 Task: Create Card Grant Proposal Review Meeting in Board Customer Retention Programs to Workspace Accounting and Finance Consulting. Create Card Health Review in Board Voice of Market Research to Workspace Accounting and Finance Consulting. Create Card Grant Proposal Review Meeting in Board Diversity and Inclusion Hiring Practices Assessment and Improvement to Workspace Accounting and Finance Consulting
Action: Mouse moved to (65, 252)
Screenshot: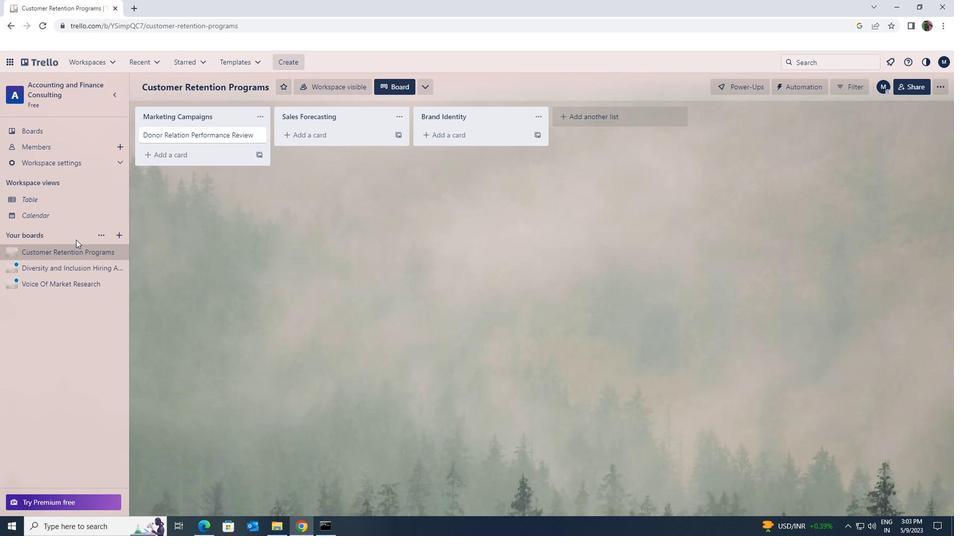 
Action: Mouse pressed left at (65, 252)
Screenshot: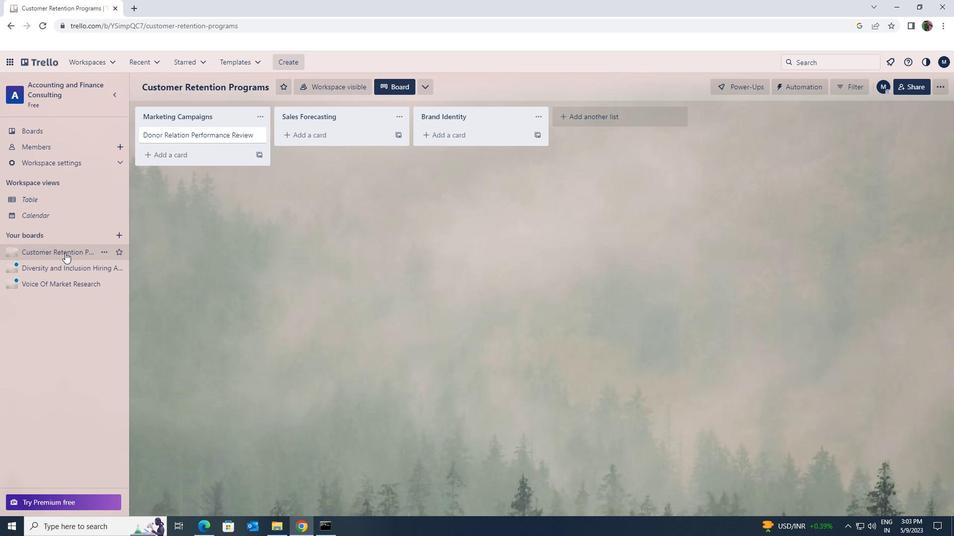 
Action: Mouse moved to (169, 158)
Screenshot: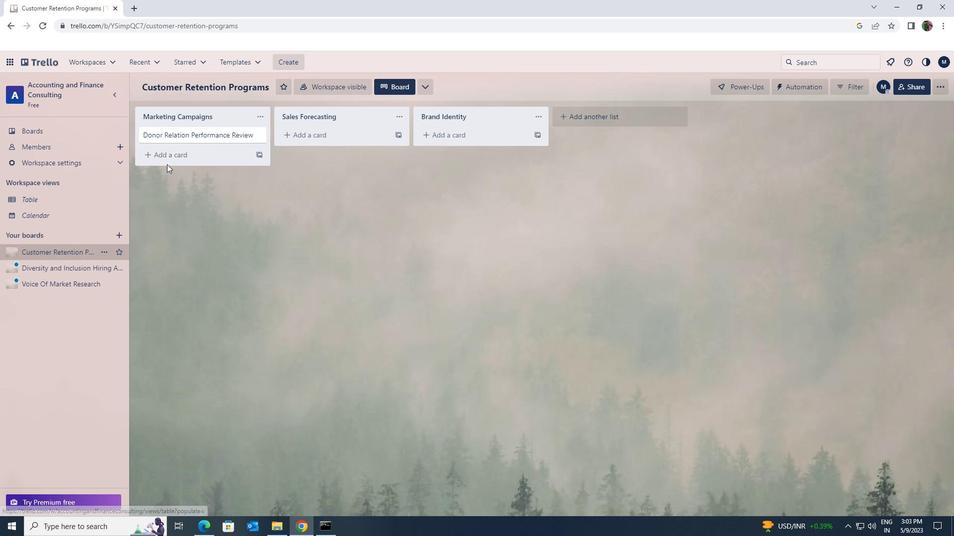 
Action: Mouse pressed left at (169, 158)
Screenshot: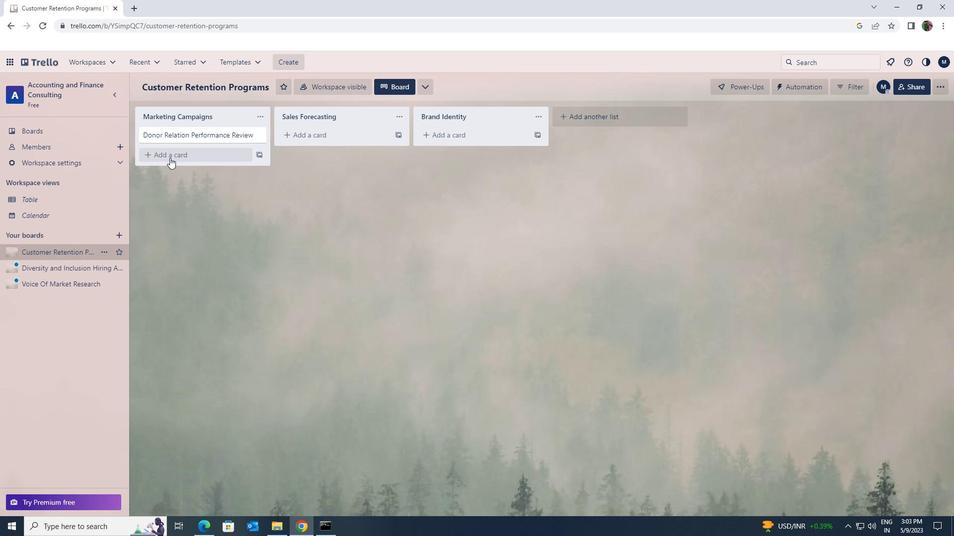 
Action: Key pressed <Key.shift>GRANT<Key.space><Key.shift>PROPOSAL<Key.space><Key.shift>REVIEW<Key.space><Key.shift>MEETING
Screenshot: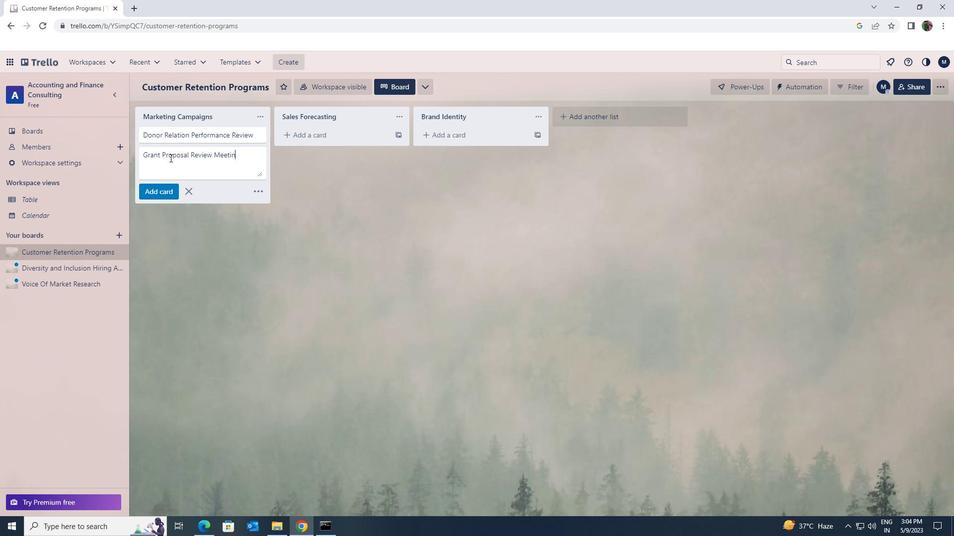 
Action: Mouse moved to (164, 191)
Screenshot: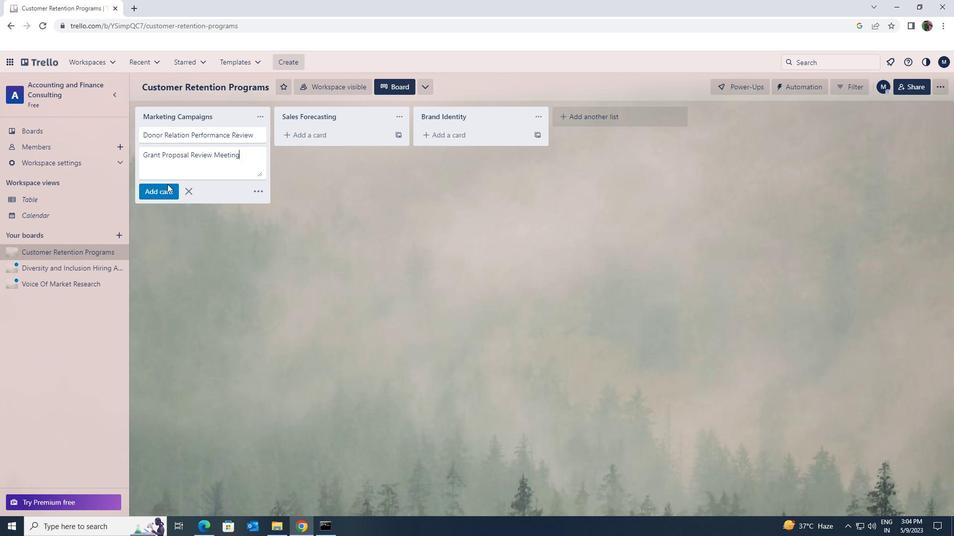 
Action: Mouse pressed left at (164, 191)
Screenshot: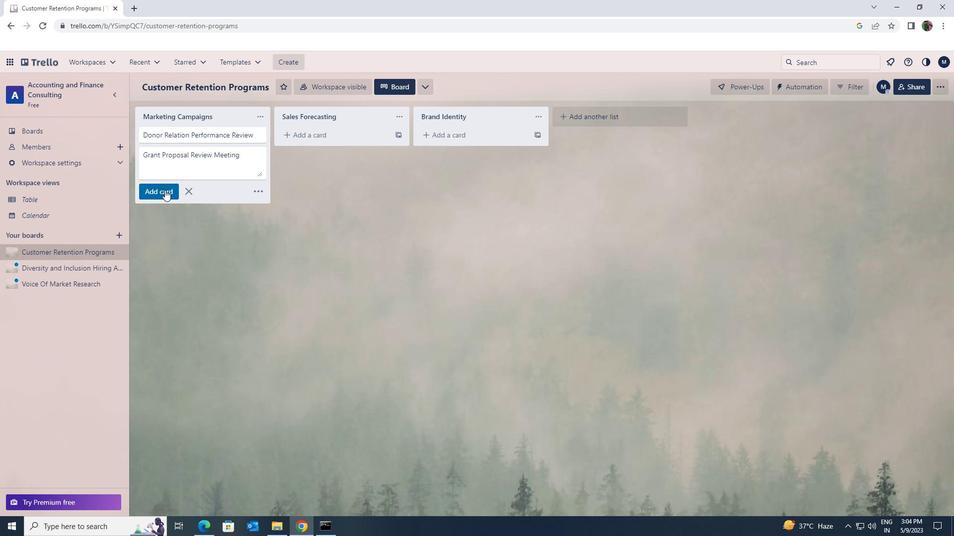 
Action: Mouse moved to (46, 286)
Screenshot: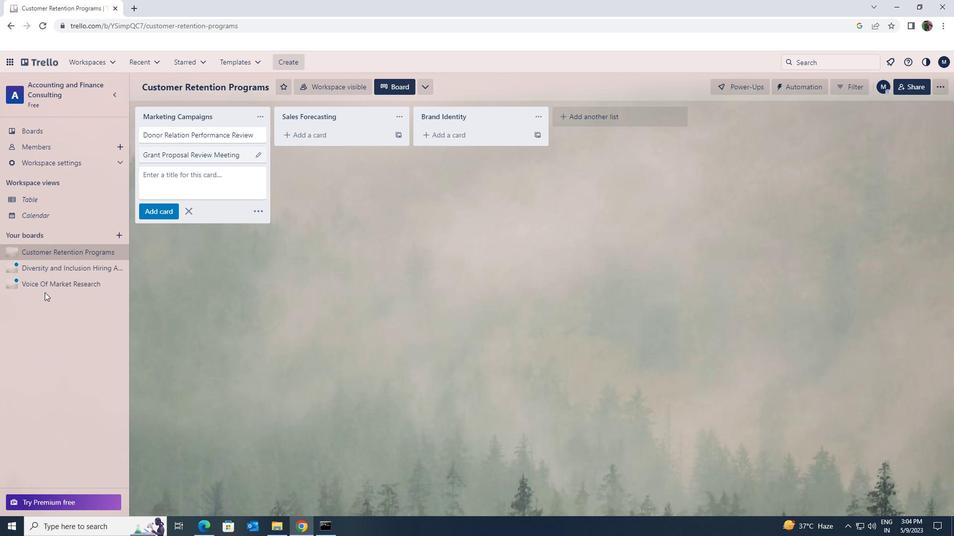 
Action: Mouse pressed left at (46, 286)
Screenshot: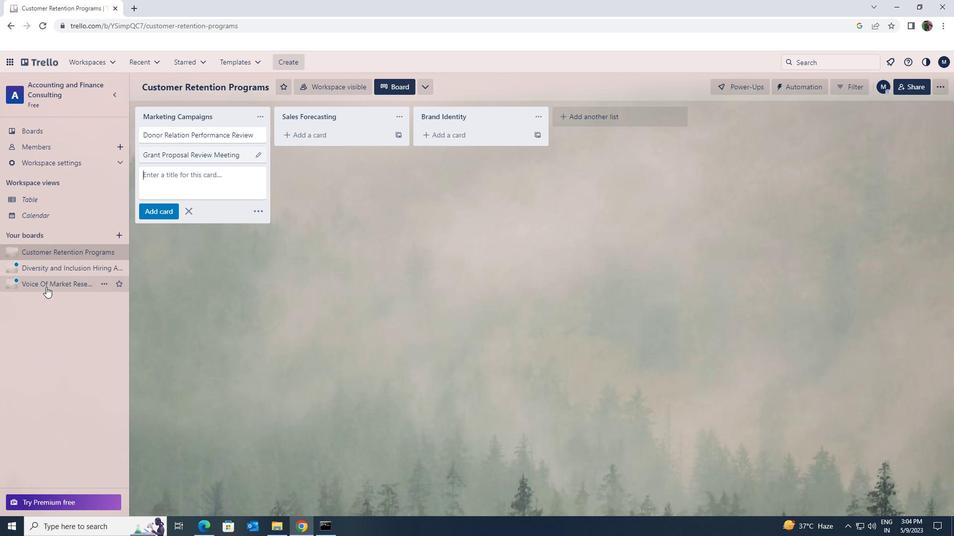 
Action: Mouse moved to (151, 154)
Screenshot: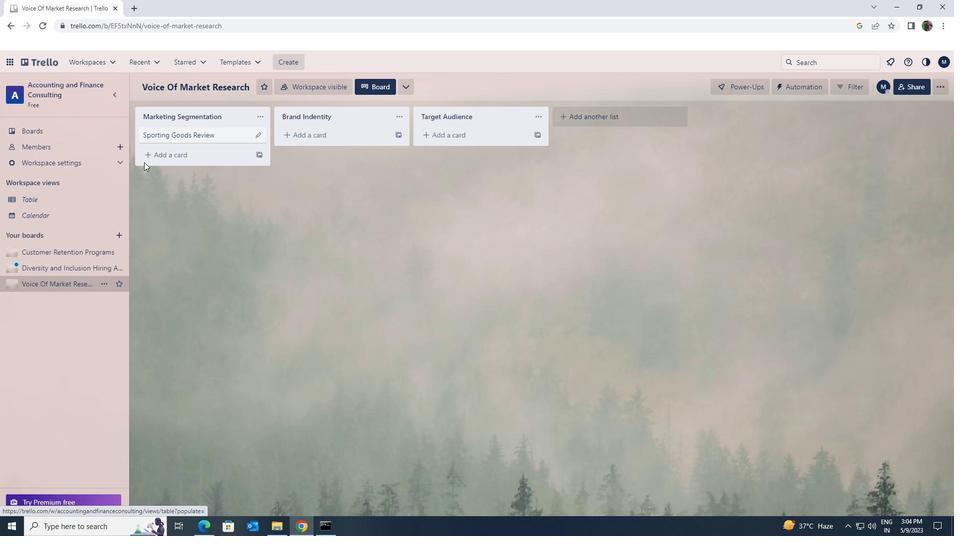 
Action: Mouse pressed left at (151, 154)
Screenshot: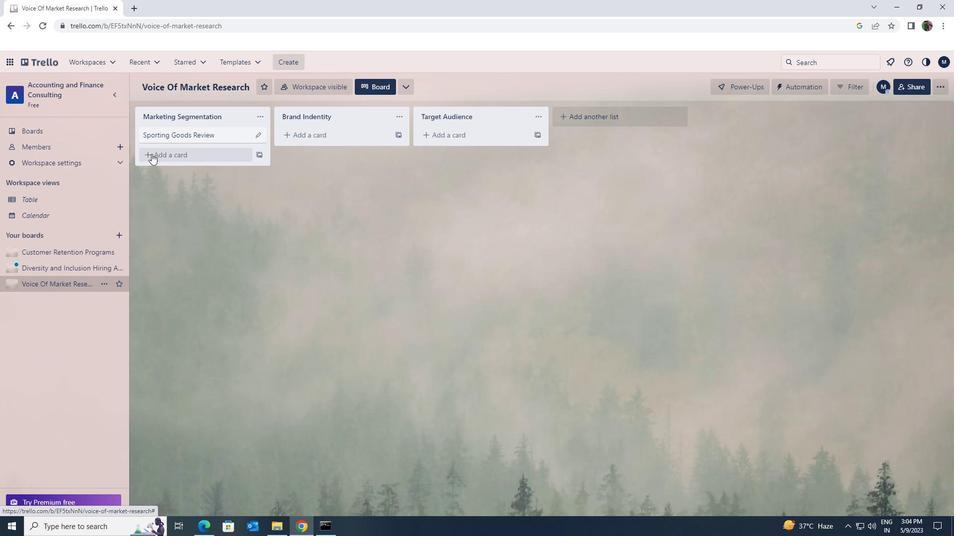 
Action: Key pressed <Key.shift>HEALTH<Key.space><Key.shift>REVIEW
Screenshot: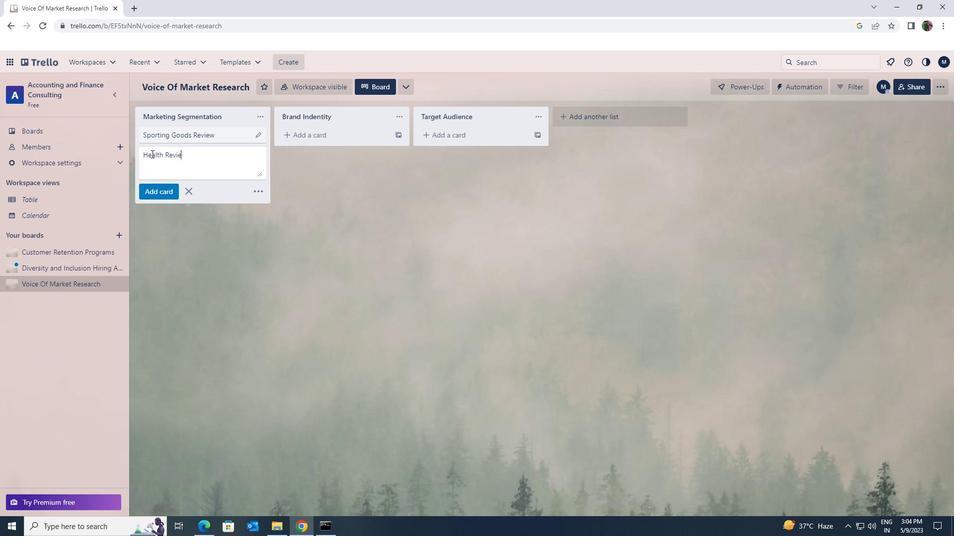 
Action: Mouse moved to (160, 188)
Screenshot: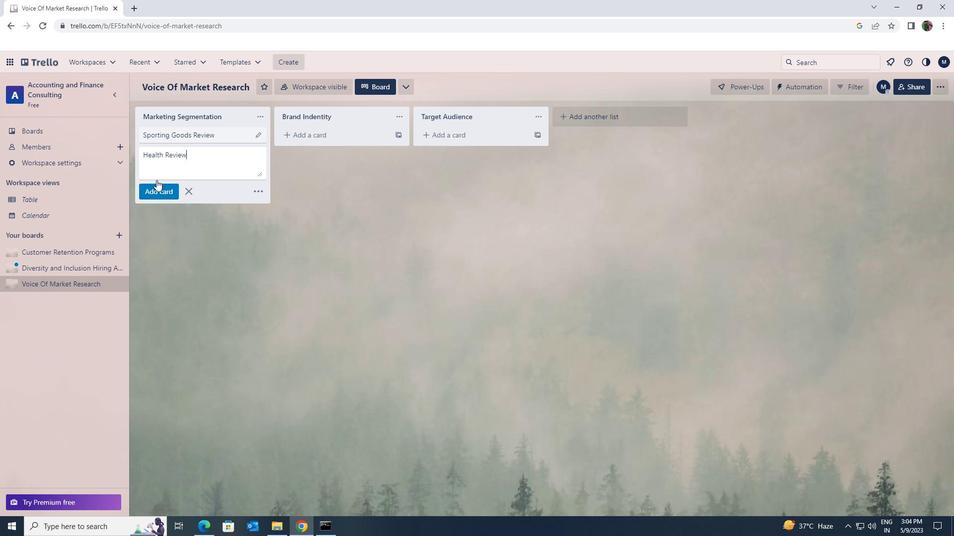 
Action: Mouse pressed left at (160, 188)
Screenshot: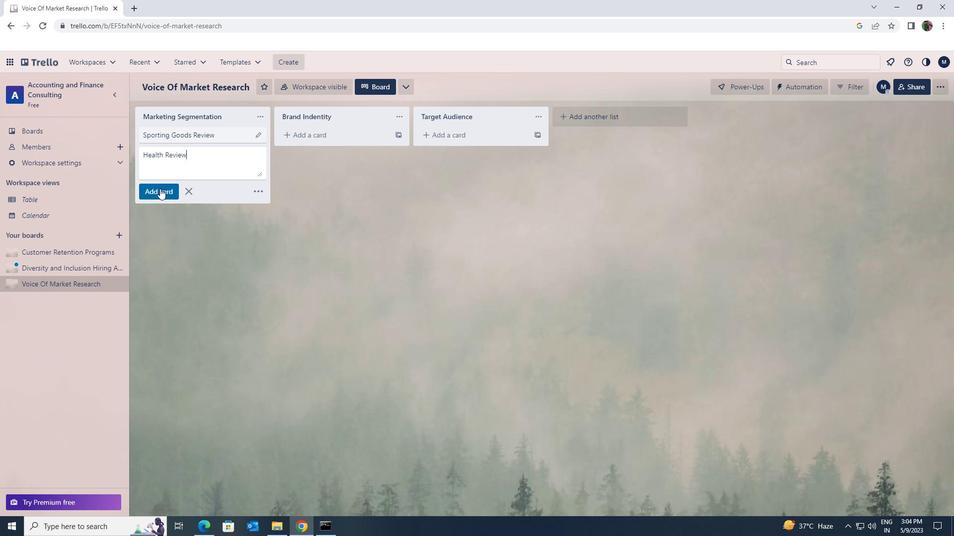 
Action: Mouse moved to (74, 267)
Screenshot: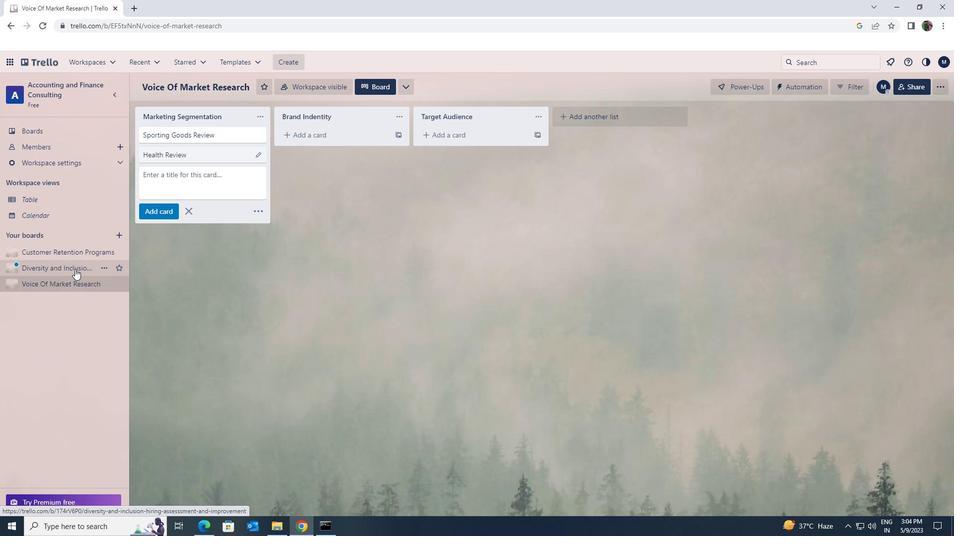 
Action: Mouse pressed left at (74, 267)
Screenshot: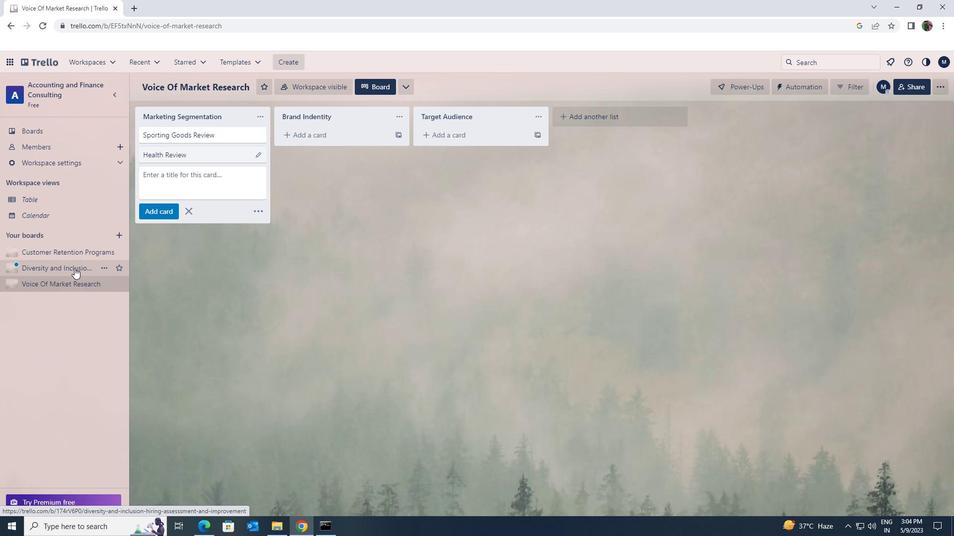 
Action: Mouse moved to (217, 153)
Screenshot: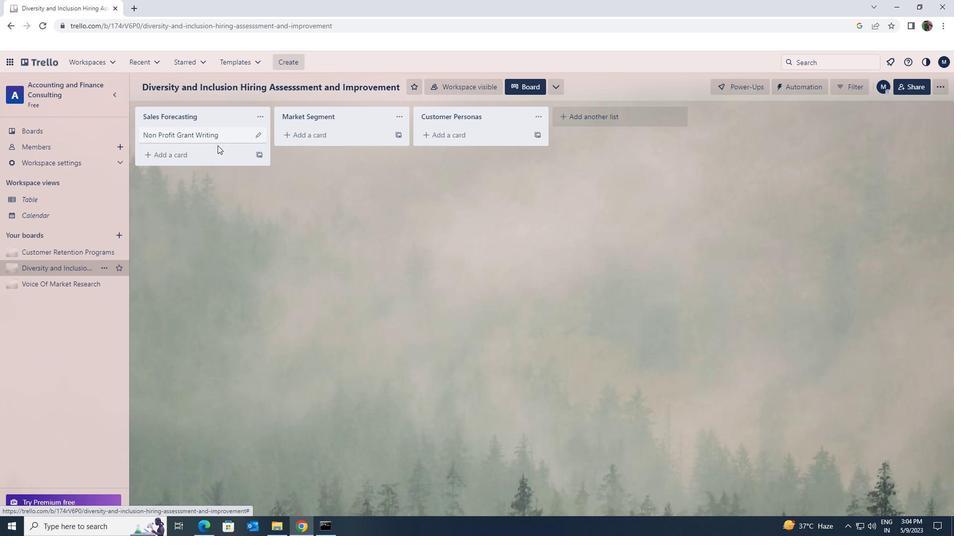 
Action: Mouse pressed left at (217, 153)
Screenshot: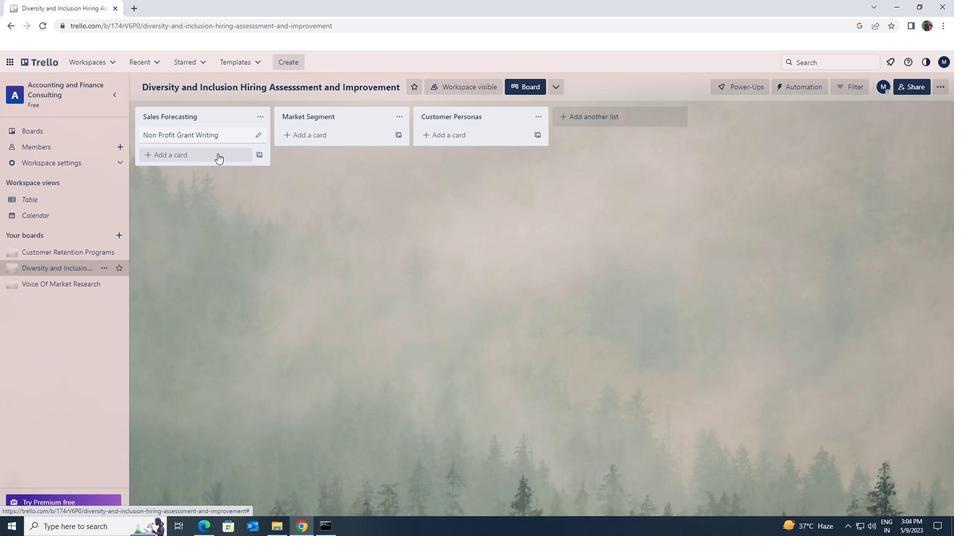
Action: Key pressed <Key.shift>GRANT<Key.space><Key.shift><Key.shift><Key.shift>PROPOSAL<Key.space><Key.shift><Key.shift><Key.shift><Key.shift><Key.shift><Key.shift><Key.shift><Key.shift>REVIEW<Key.space><Key.shift><Key.shift><Key.shift><Key.shift><Key.shift><Key.shift><Key.shift><Key.shift><Key.shift>MEETING<Key.space>
Screenshot: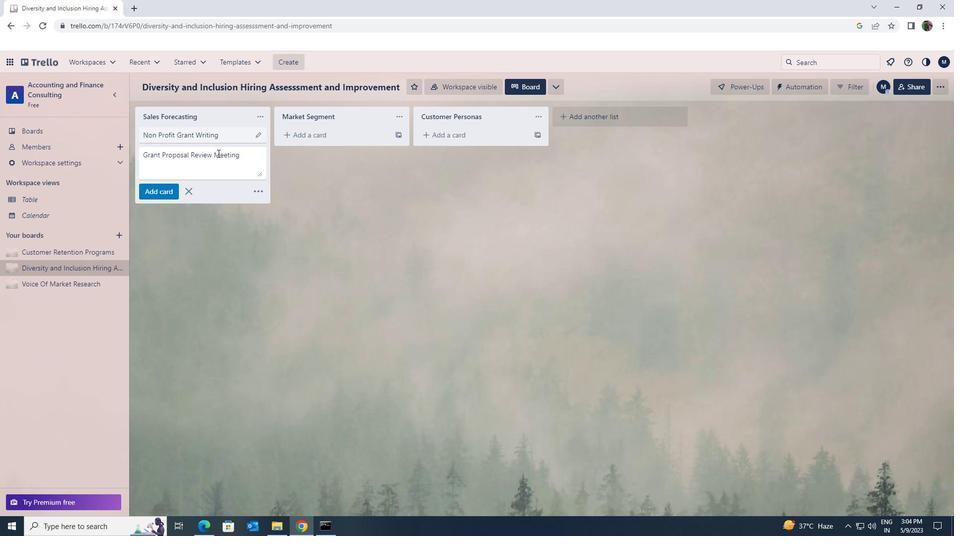 
Action: Mouse moved to (163, 191)
Screenshot: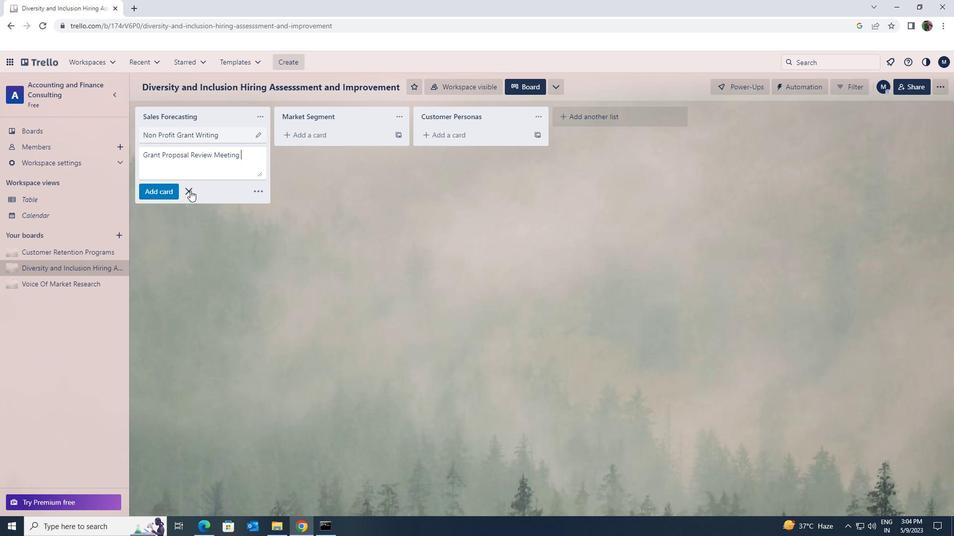 
Action: Mouse pressed left at (163, 191)
Screenshot: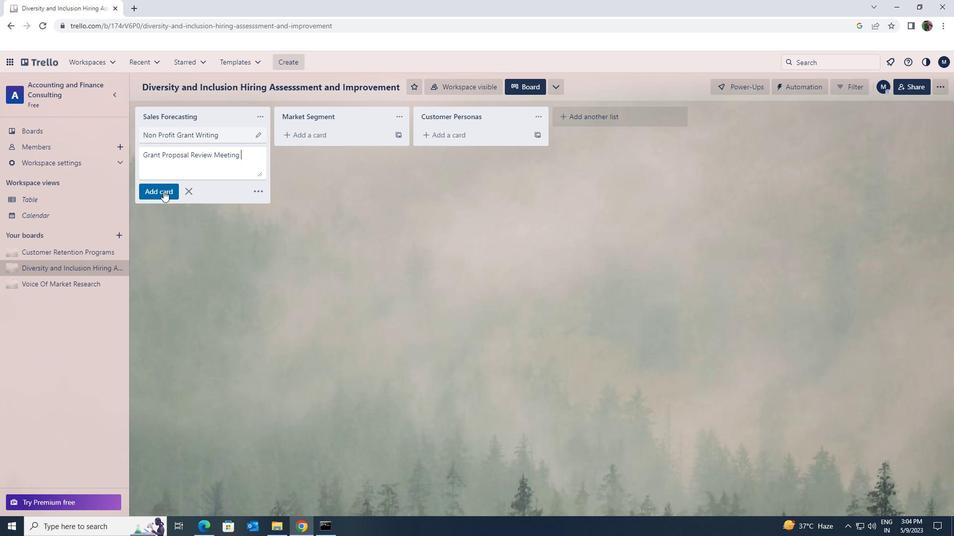 
